 Task: Change and save the "Adaptive B-frame decision" for "H.264/MPEG-4 Part 10/AVC encoder (x264 10-bit)" to 2.
Action: Mouse moved to (137, 16)
Screenshot: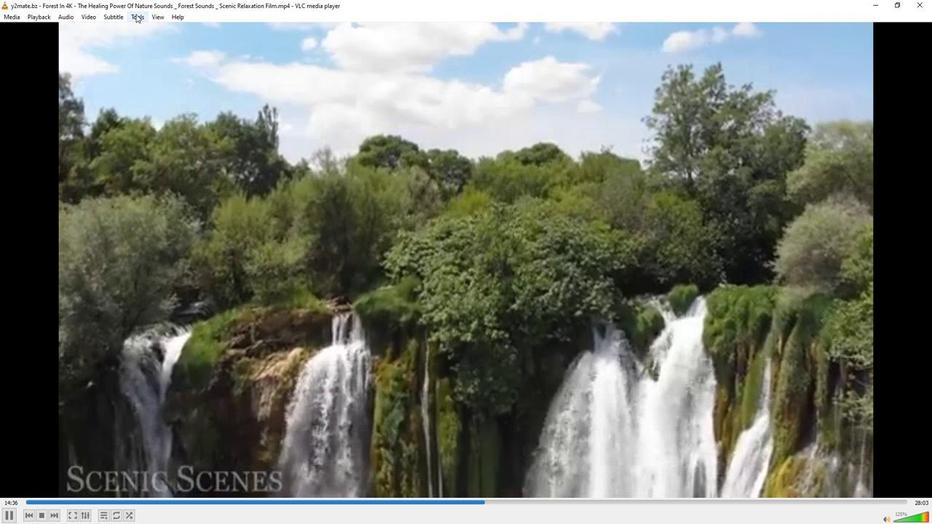 
Action: Mouse pressed left at (137, 16)
Screenshot: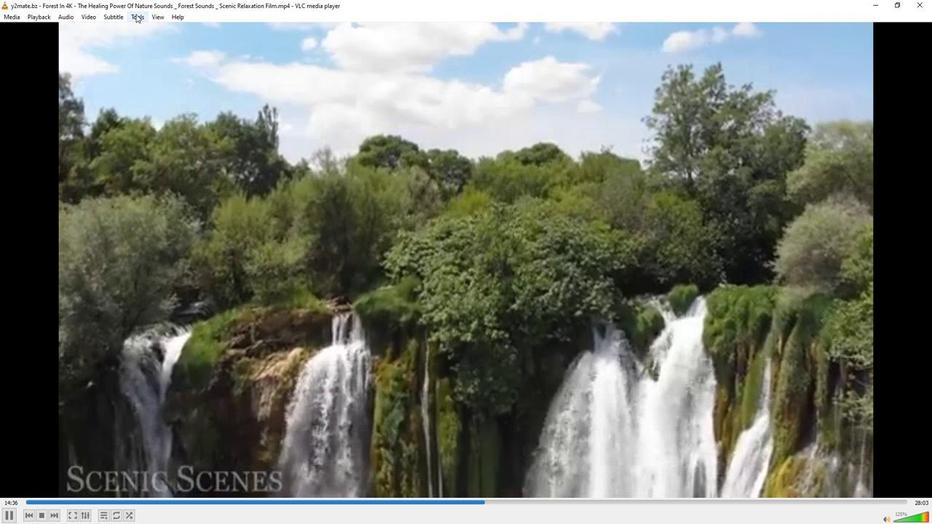 
Action: Mouse moved to (165, 132)
Screenshot: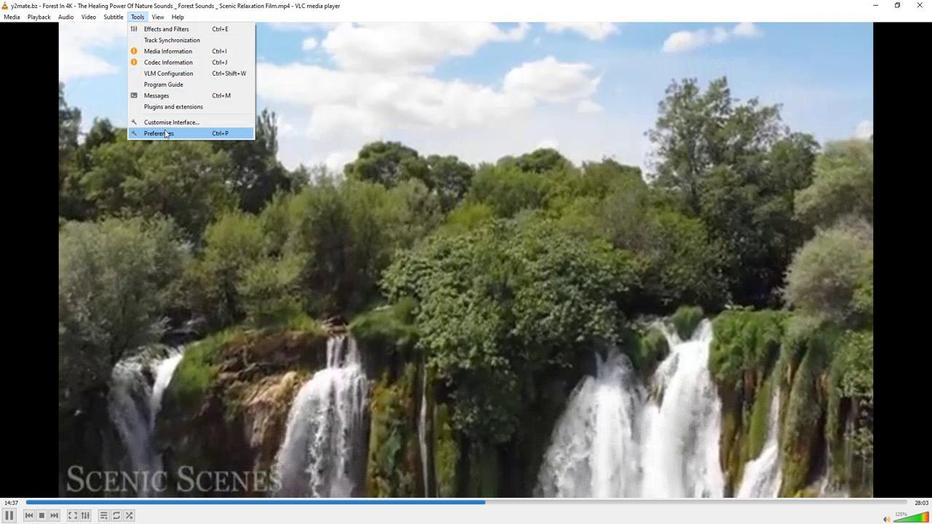 
Action: Mouse pressed left at (165, 132)
Screenshot: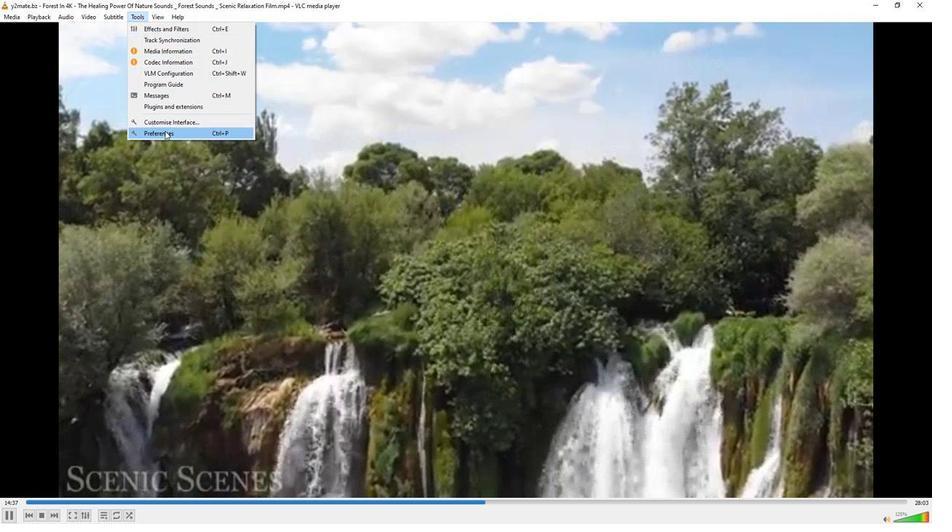 
Action: Mouse moved to (309, 431)
Screenshot: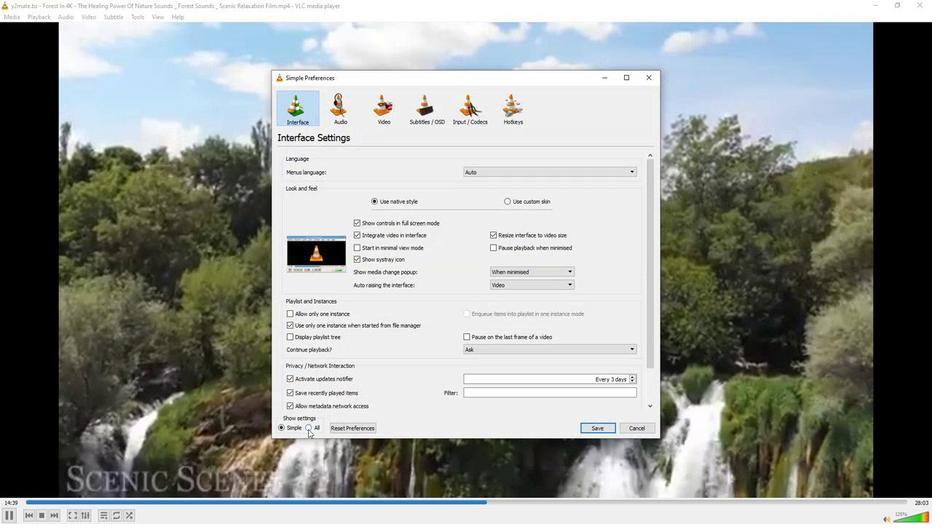 
Action: Mouse pressed left at (309, 431)
Screenshot: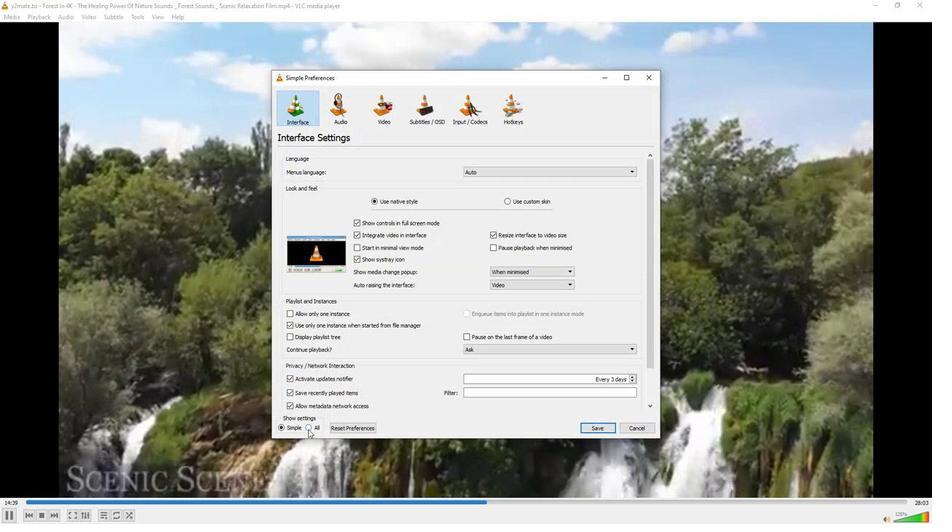 
Action: Mouse moved to (293, 330)
Screenshot: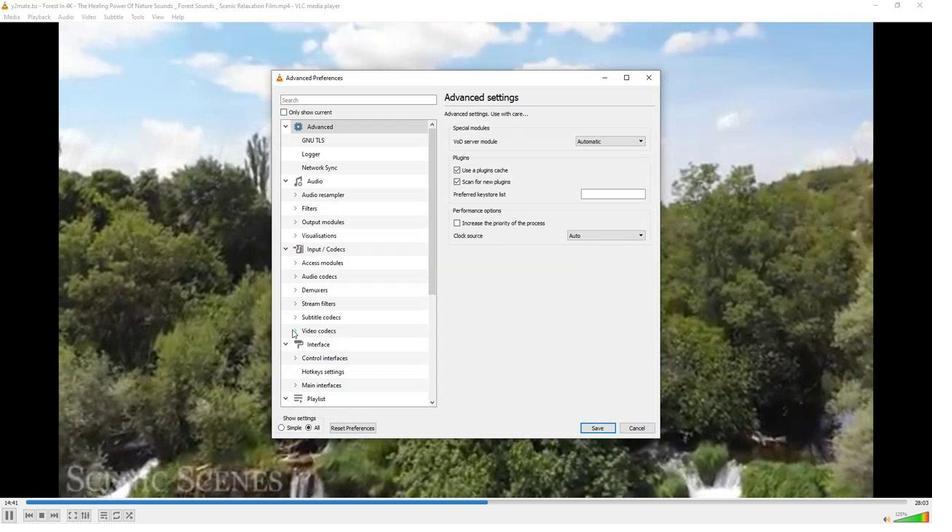 
Action: Mouse pressed left at (293, 330)
Screenshot: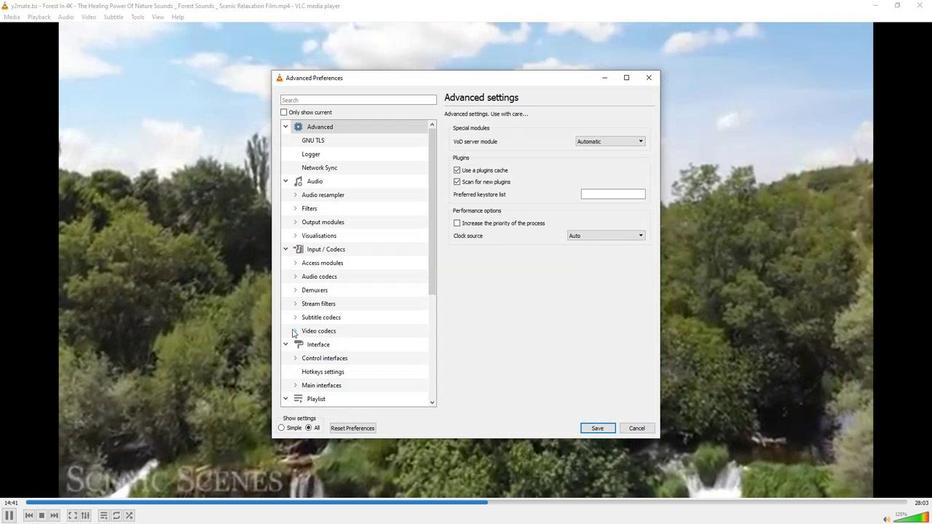 
Action: Mouse moved to (321, 346)
Screenshot: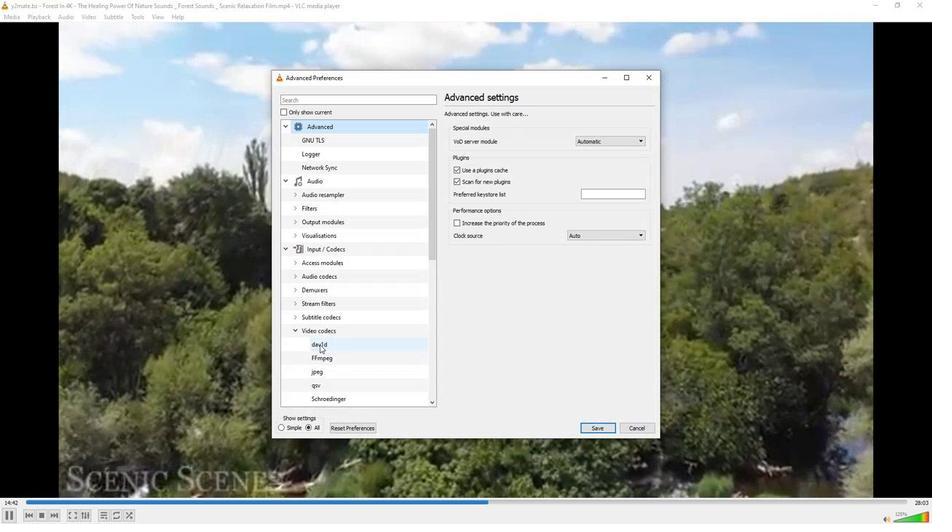 
Action: Mouse scrolled (321, 346) with delta (0, 0)
Screenshot: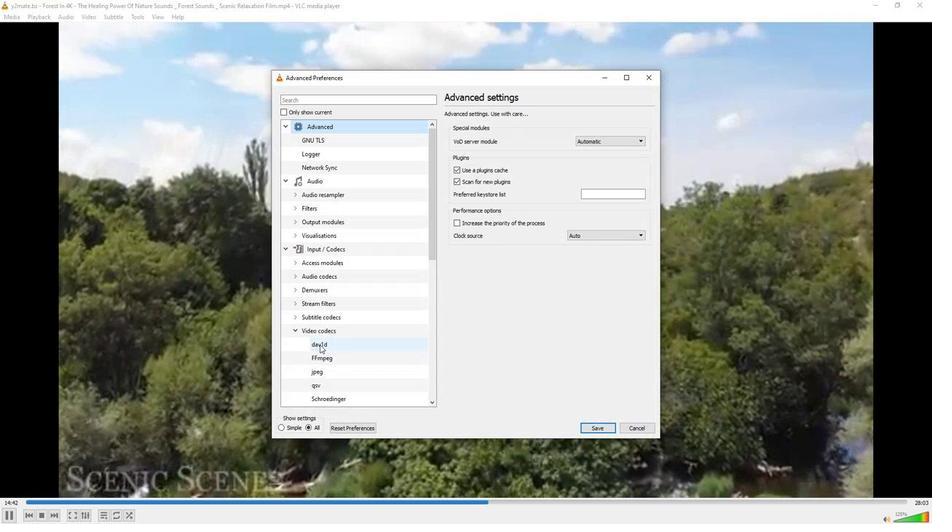 
Action: Mouse scrolled (321, 346) with delta (0, 0)
Screenshot: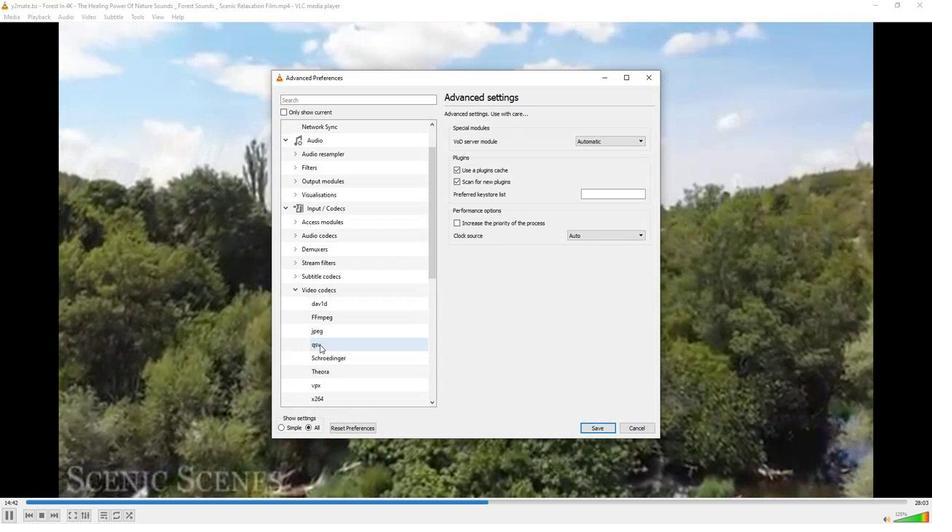 
Action: Mouse moved to (322, 371)
Screenshot: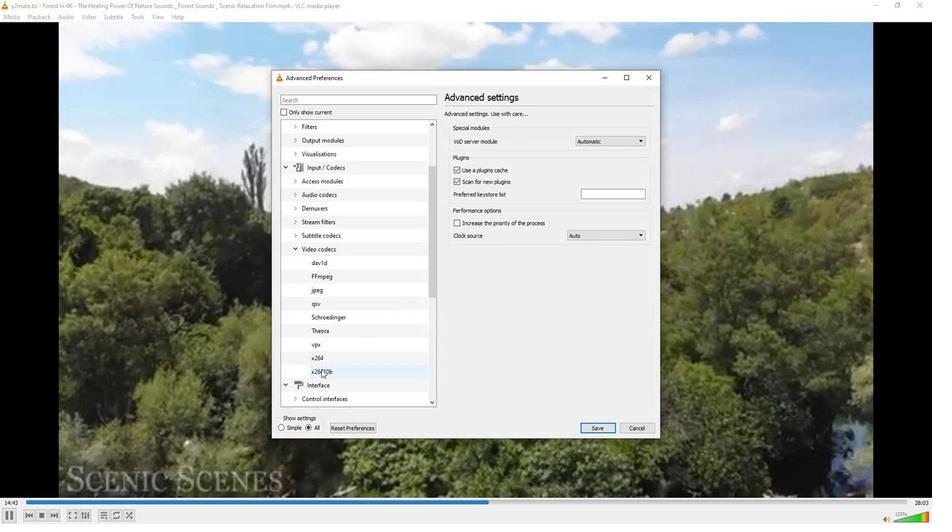 
Action: Mouse pressed left at (322, 371)
Screenshot: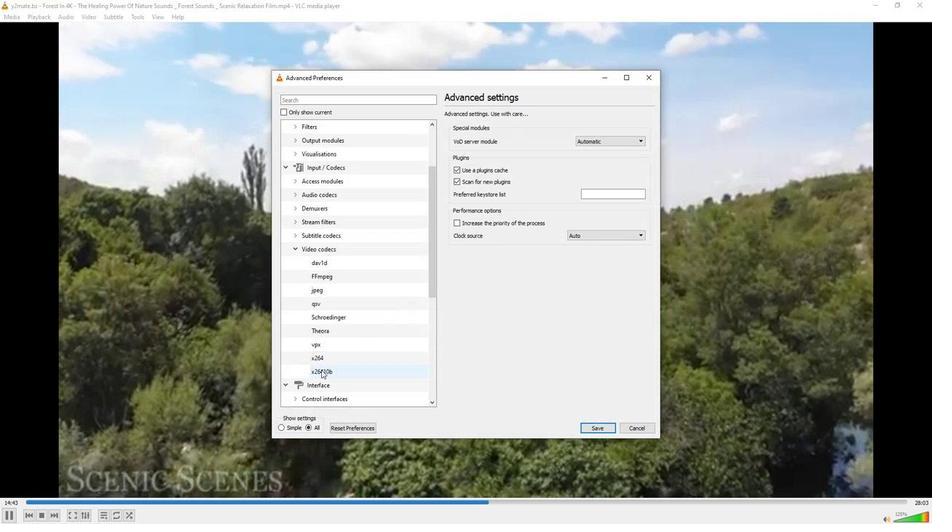 
Action: Mouse moved to (538, 408)
Screenshot: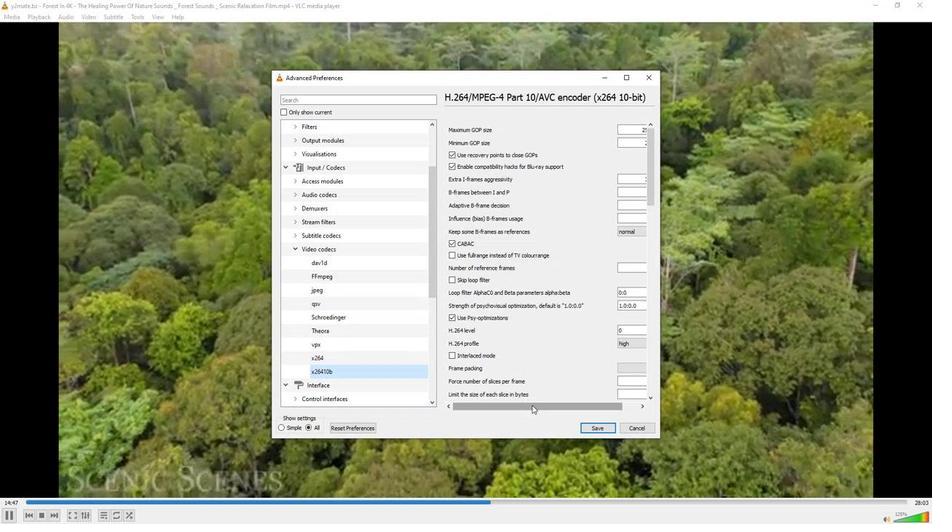 
Action: Mouse pressed left at (538, 408)
Screenshot: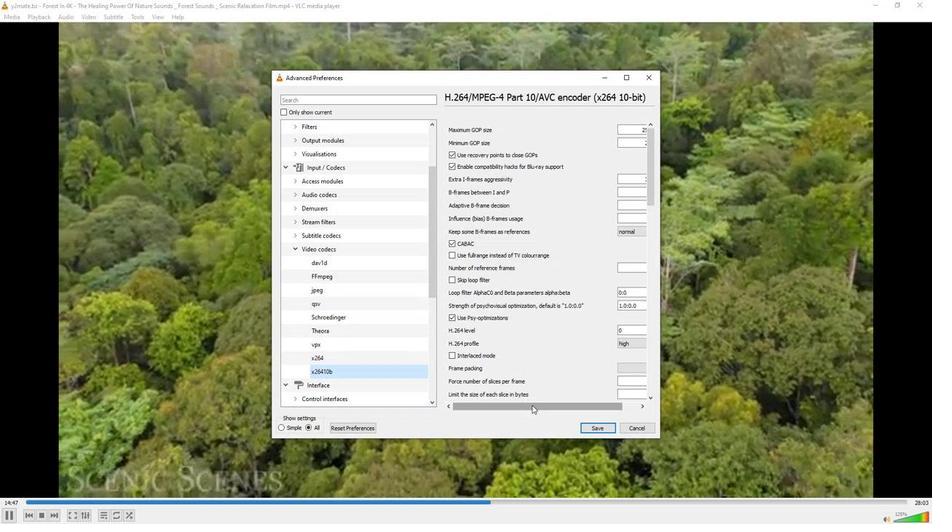 
Action: Mouse moved to (645, 204)
Screenshot: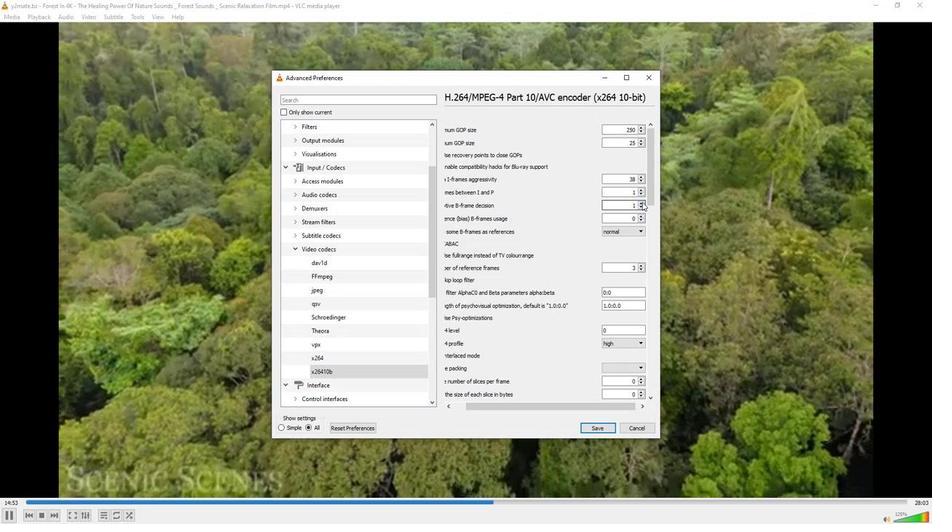 
Action: Mouse pressed left at (645, 204)
Screenshot: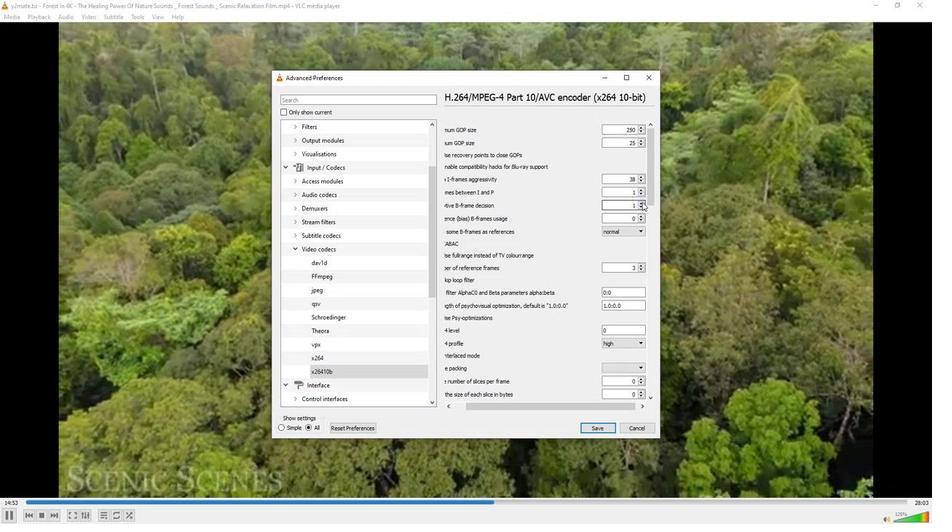 
Action: Mouse moved to (597, 429)
Screenshot: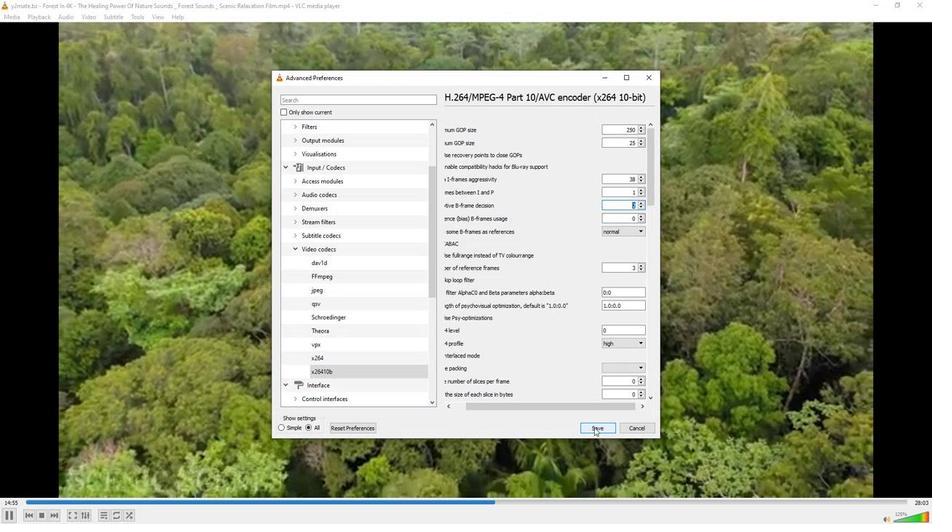 
Action: Mouse pressed left at (597, 429)
Screenshot: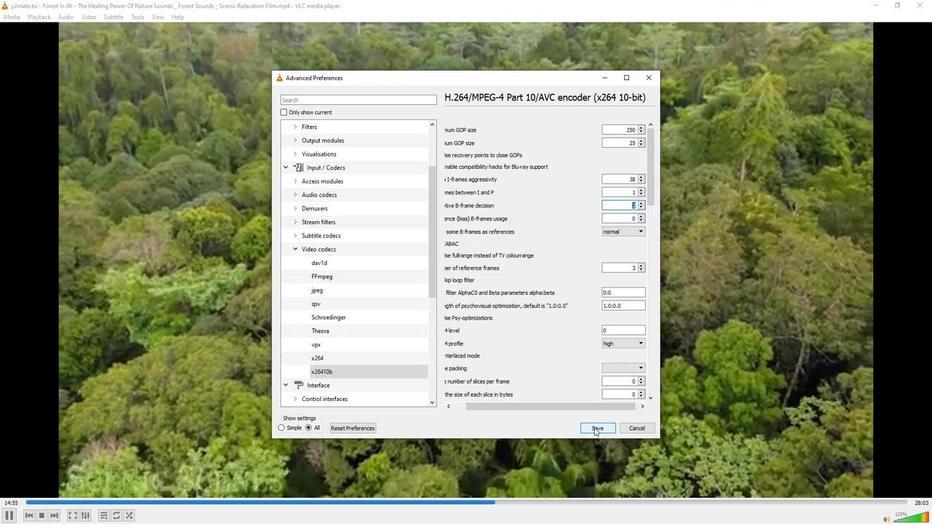 
